 Task: Check the sale-to-list ratio of 1 bedroom in the last 3 years.
Action: Mouse moved to (938, 216)
Screenshot: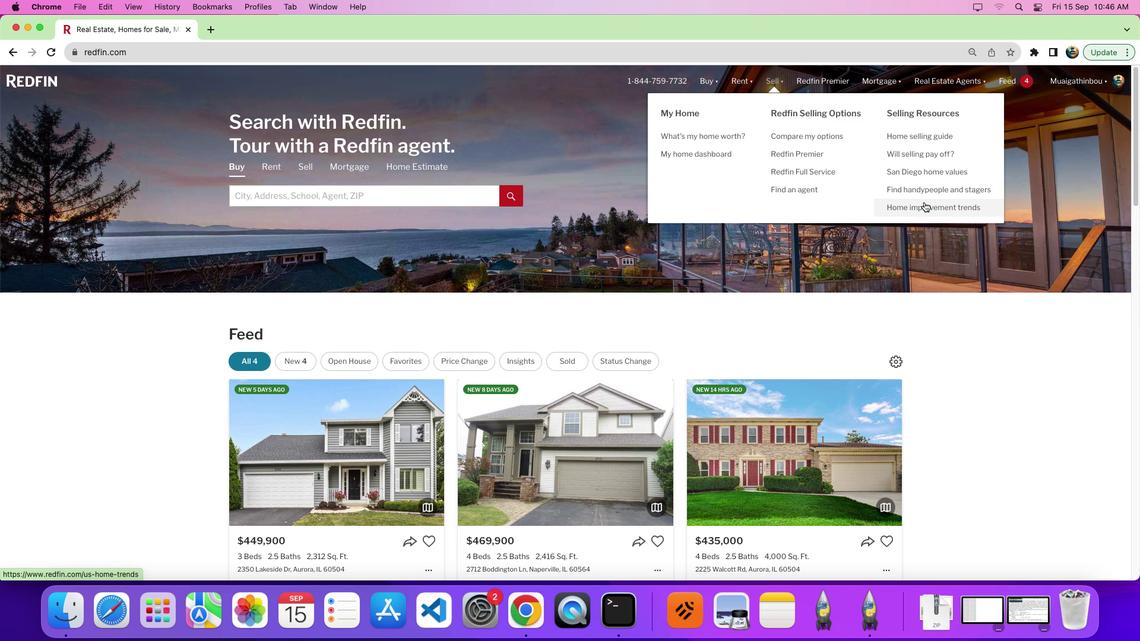 
Action: Mouse pressed left at (938, 216)
Screenshot: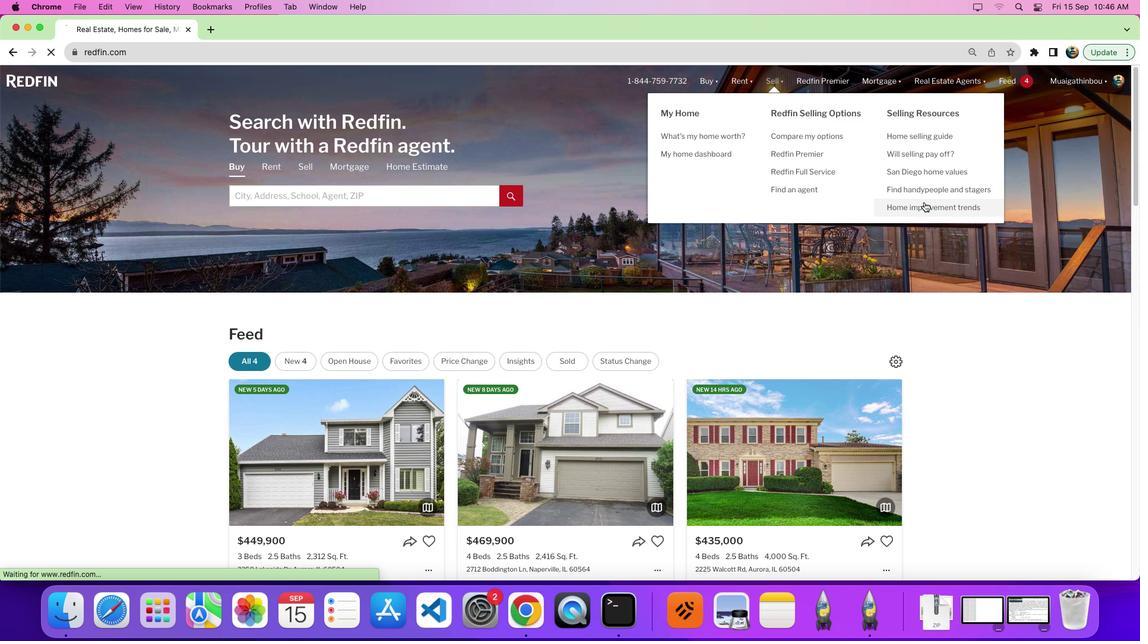 
Action: Mouse moved to (329, 238)
Screenshot: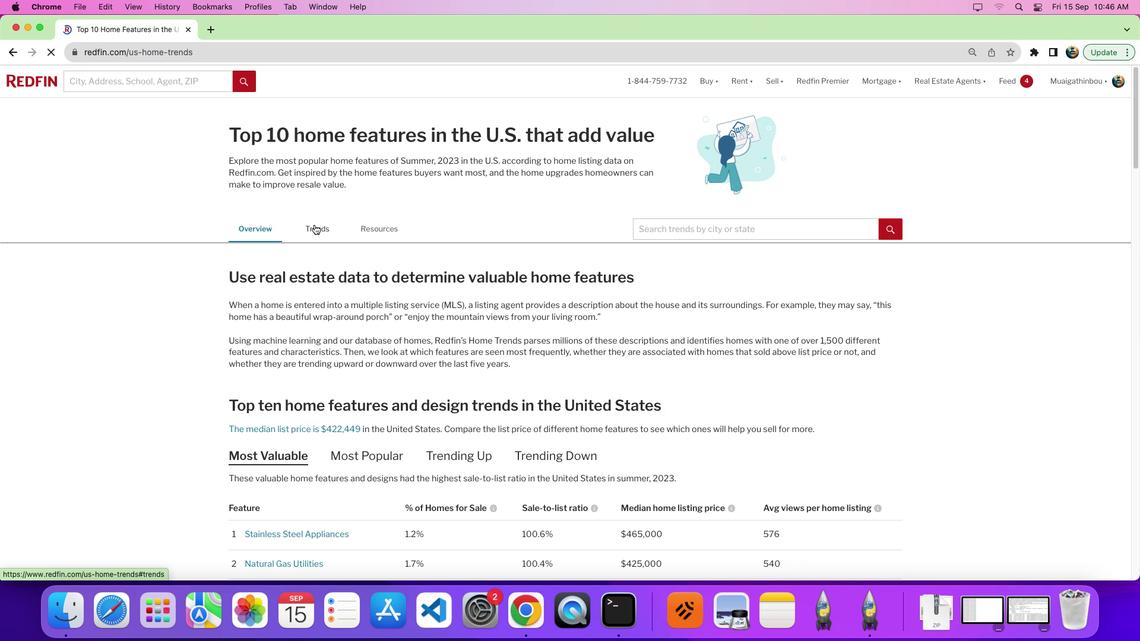 
Action: Mouse pressed left at (329, 238)
Screenshot: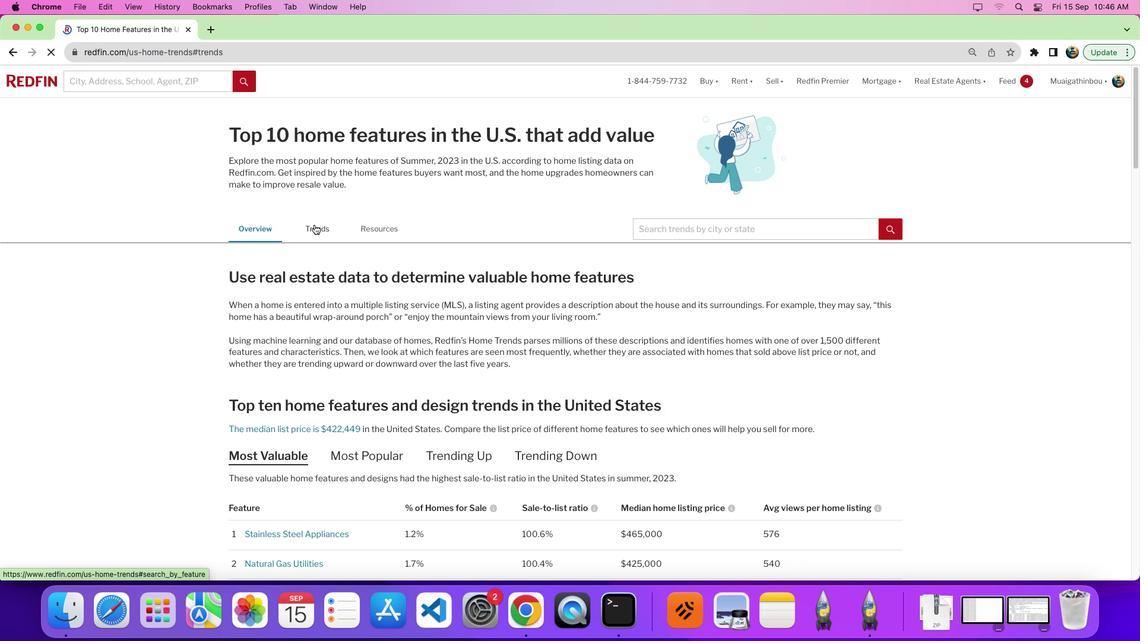 
Action: Mouse pressed left at (329, 238)
Screenshot: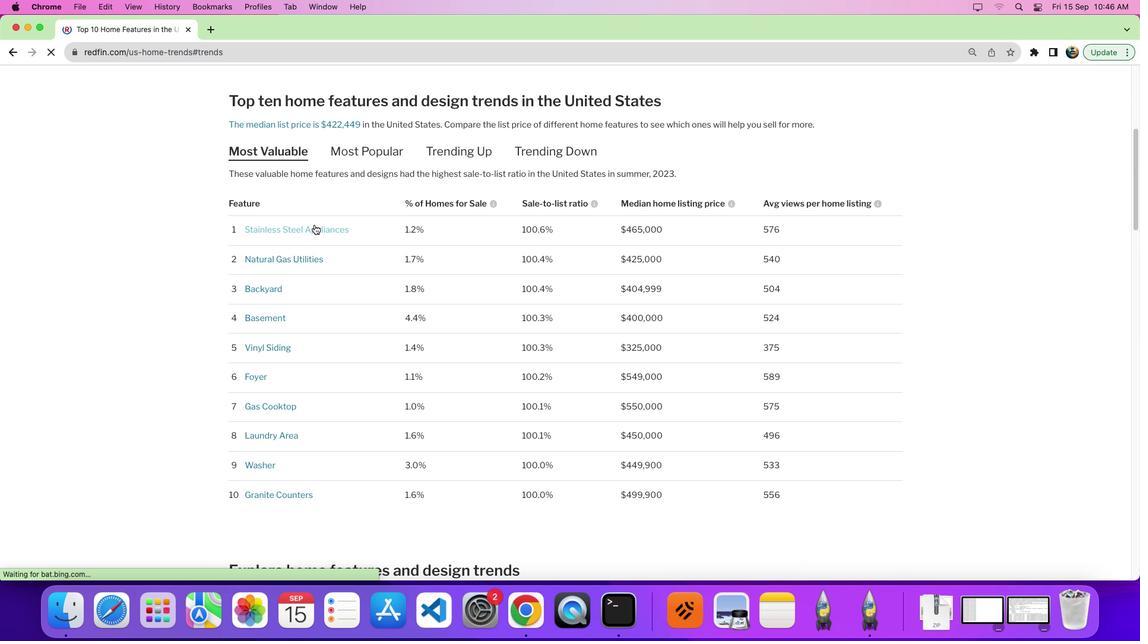 
Action: Mouse moved to (499, 329)
Screenshot: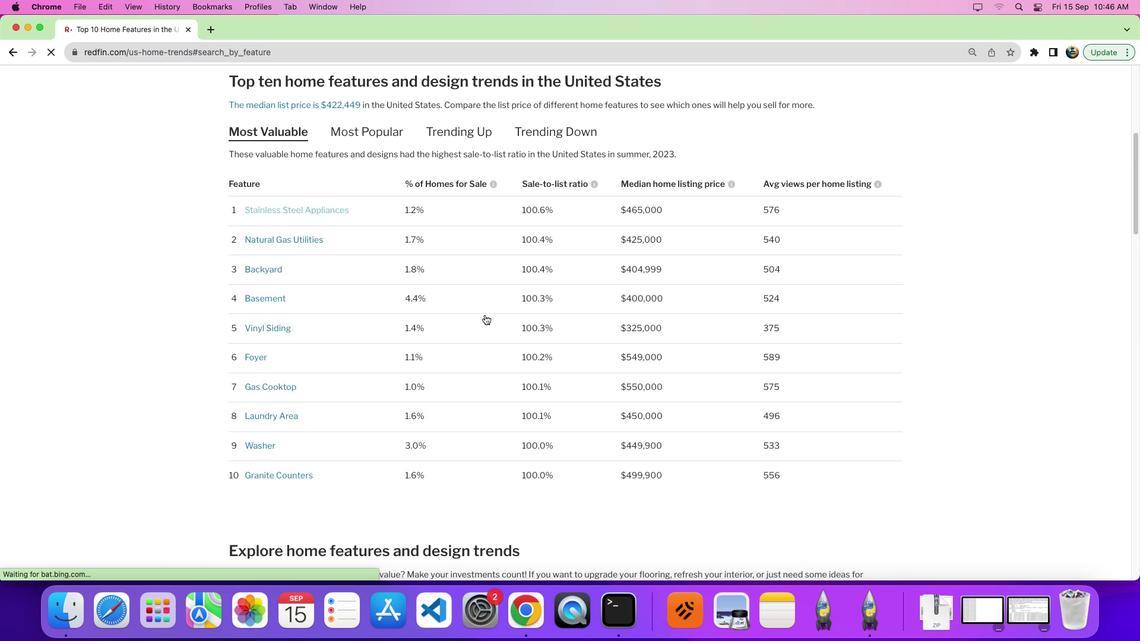 
Action: Mouse scrolled (499, 329) with delta (14, 13)
Screenshot: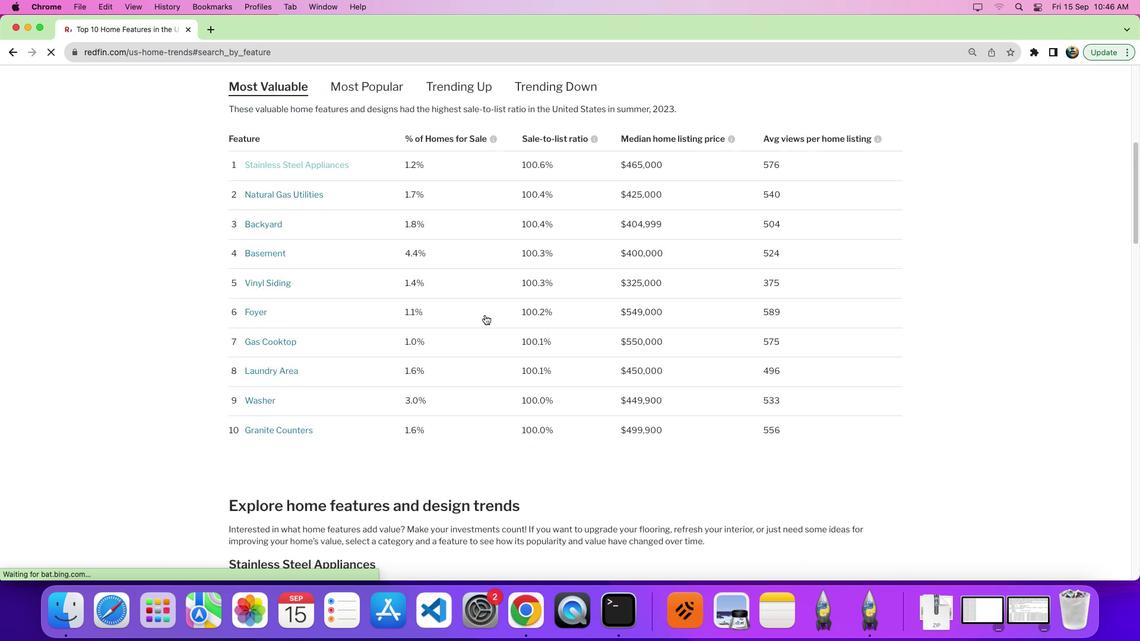 
Action: Mouse scrolled (499, 329) with delta (14, 13)
Screenshot: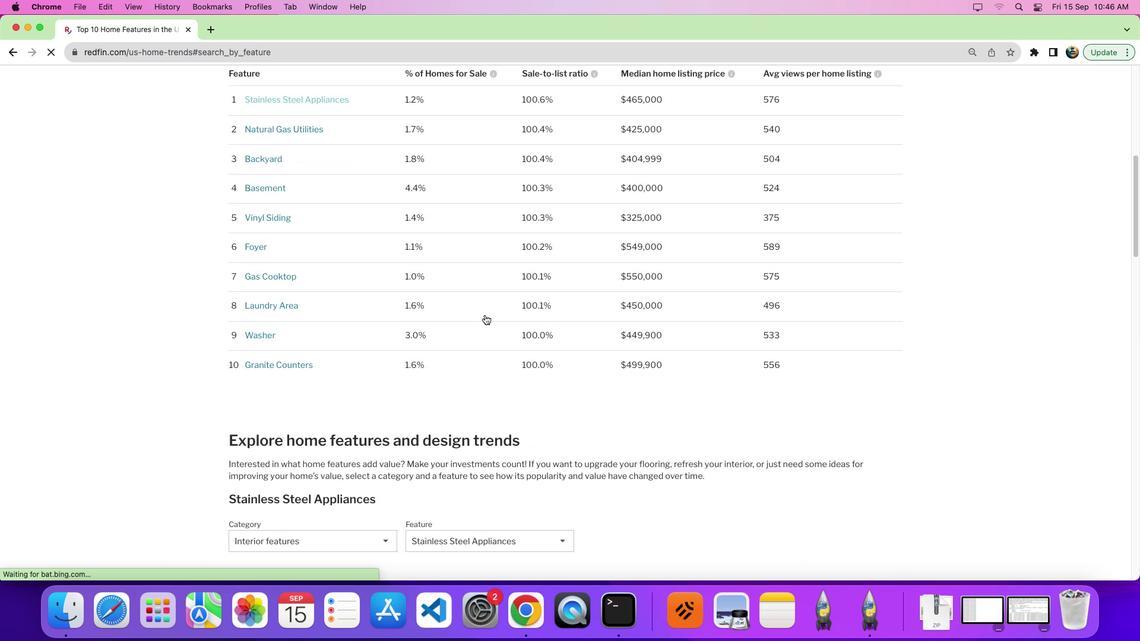 
Action: Mouse scrolled (499, 329) with delta (14, 10)
Screenshot: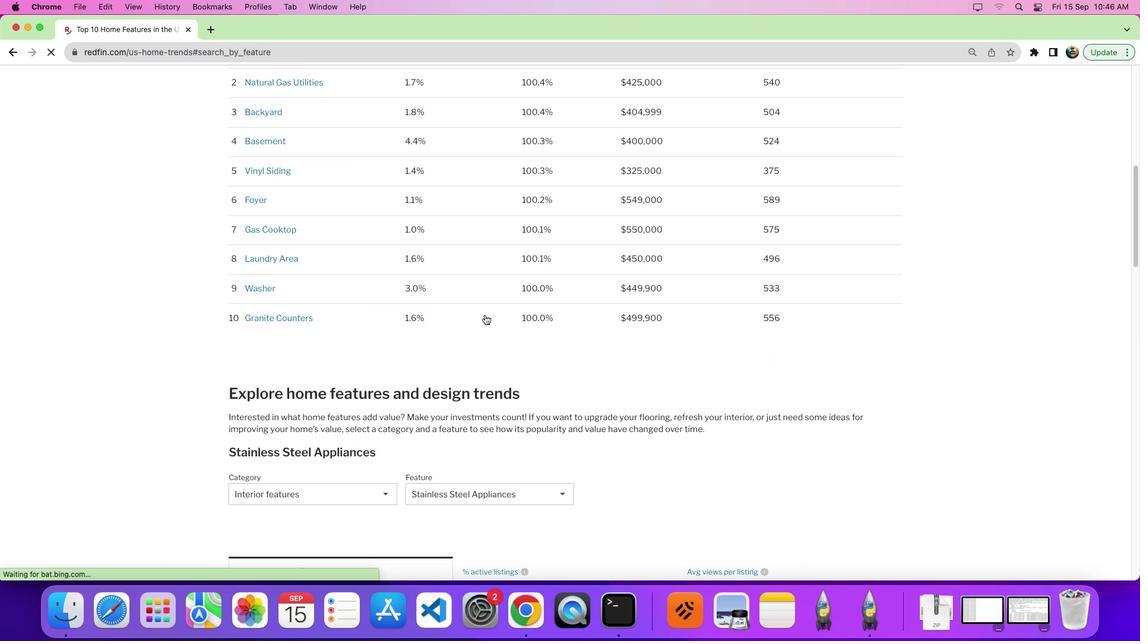
Action: Mouse scrolled (499, 329) with delta (14, 13)
Screenshot: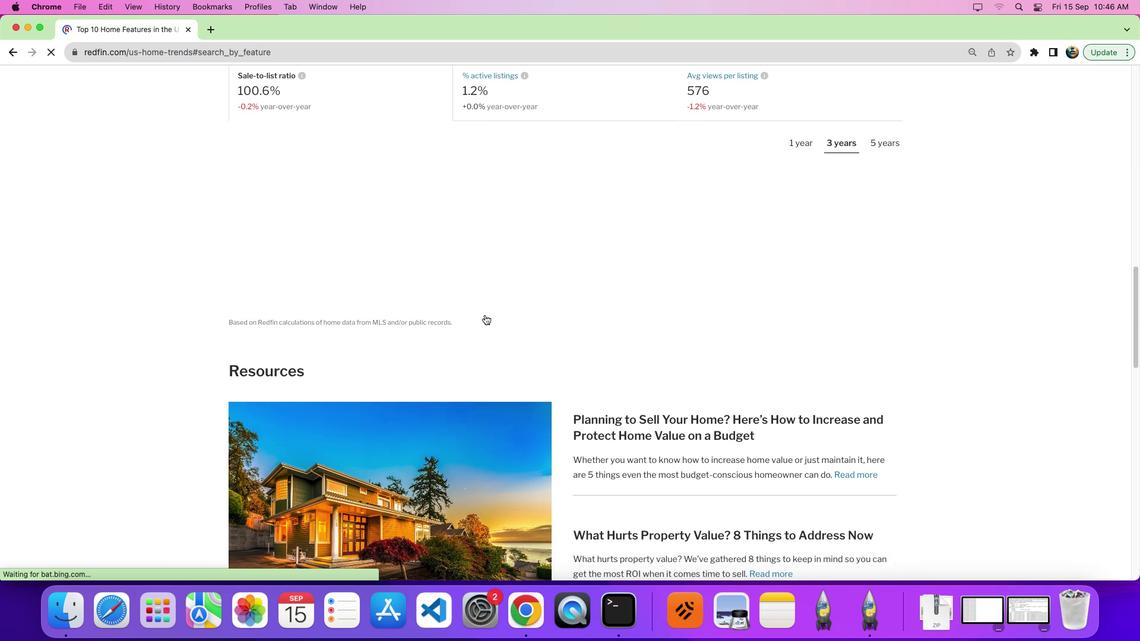 
Action: Mouse scrolled (499, 329) with delta (14, 13)
Screenshot: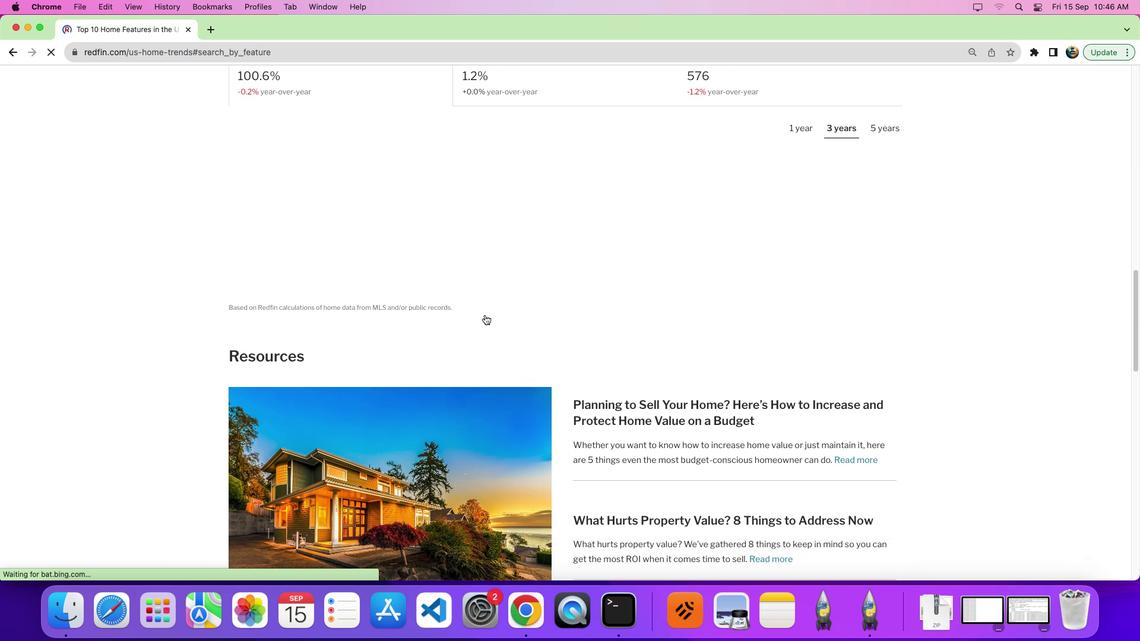 
Action: Mouse moved to (496, 335)
Screenshot: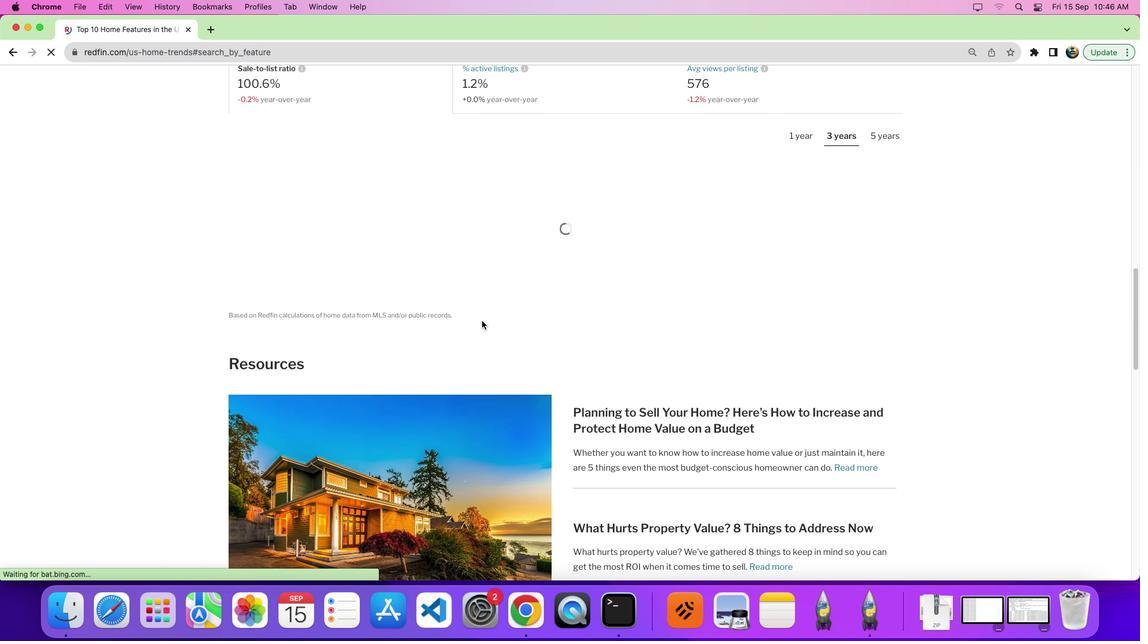 
Action: Mouse scrolled (496, 335) with delta (14, 13)
Screenshot: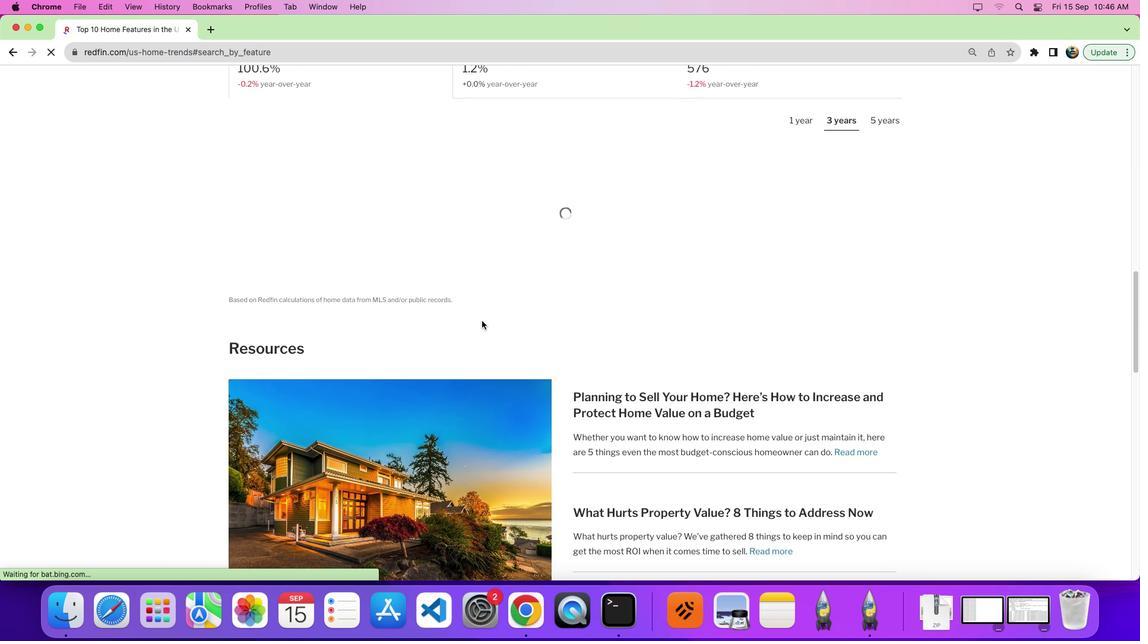 
Action: Mouse scrolled (496, 335) with delta (14, 13)
Screenshot: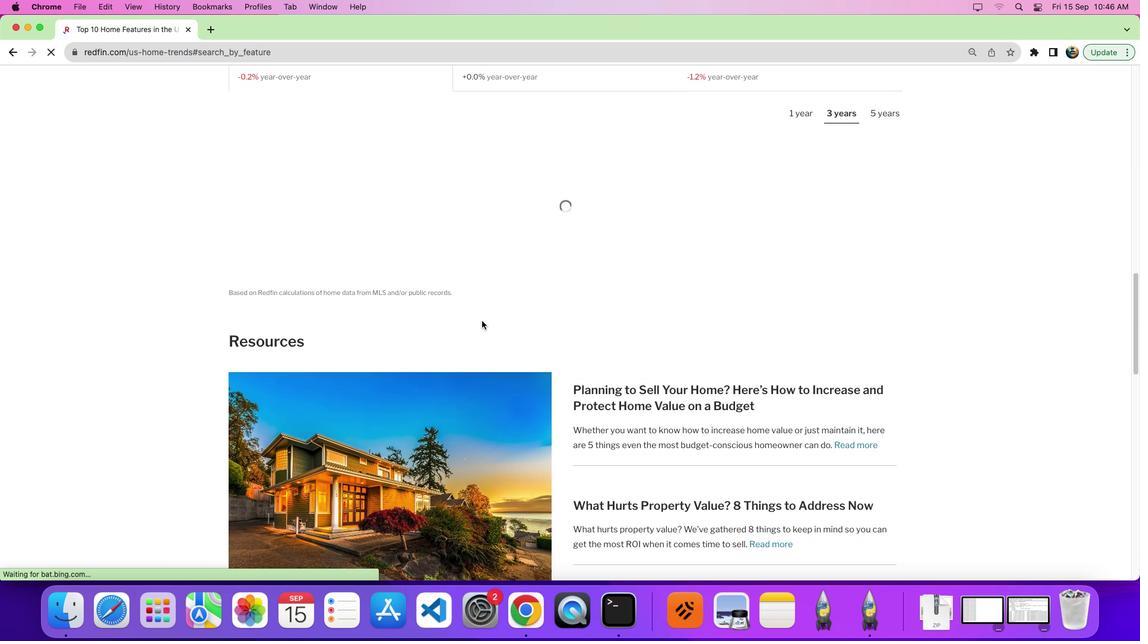 
Action: Mouse scrolled (496, 335) with delta (14, 14)
Screenshot: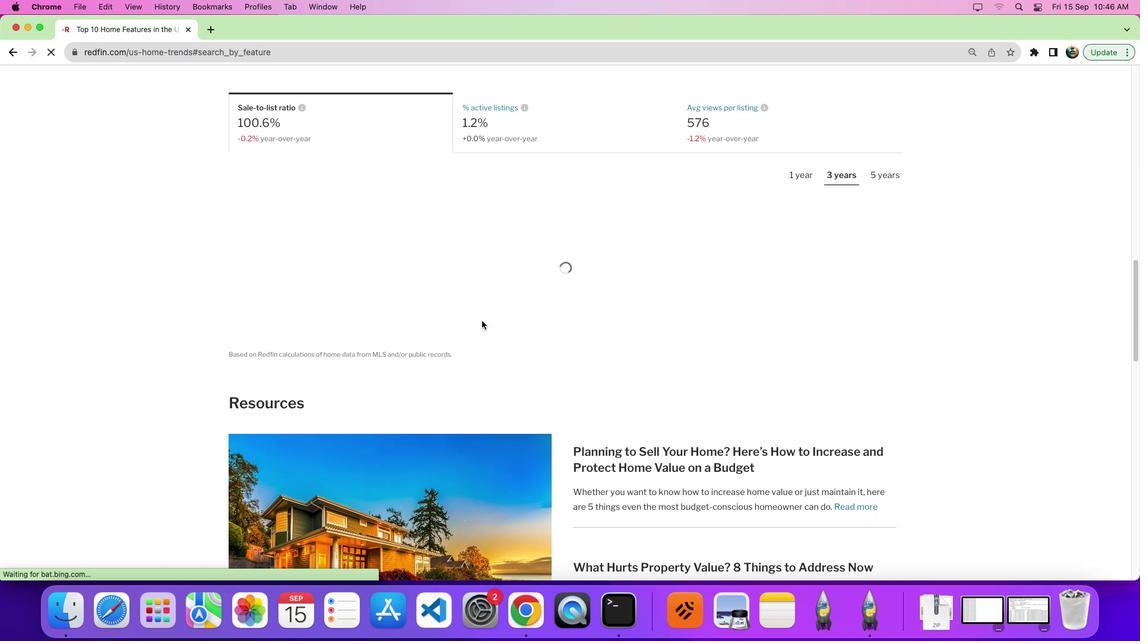 
Action: Mouse scrolled (496, 335) with delta (14, 14)
Screenshot: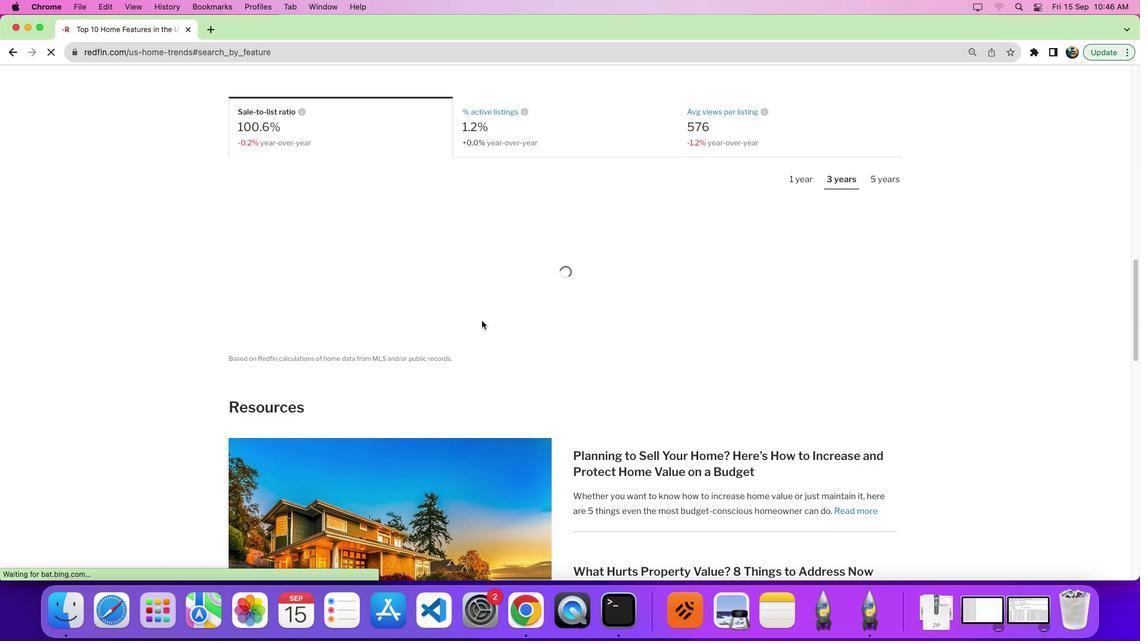 
Action: Mouse scrolled (496, 335) with delta (14, 14)
Screenshot: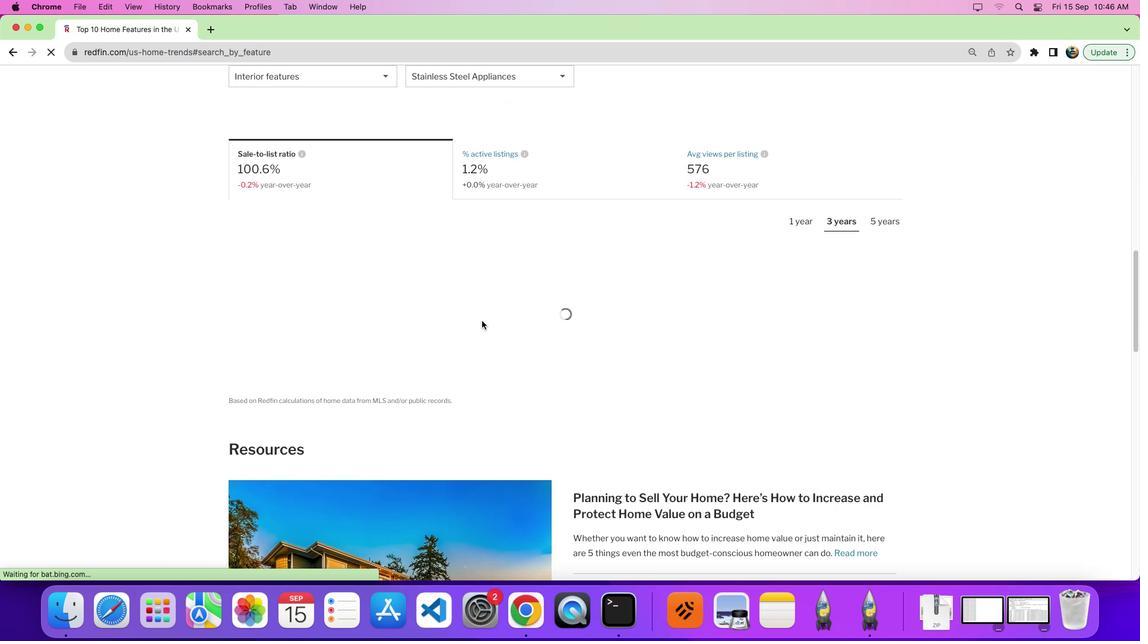 
Action: Mouse moved to (491, 330)
Screenshot: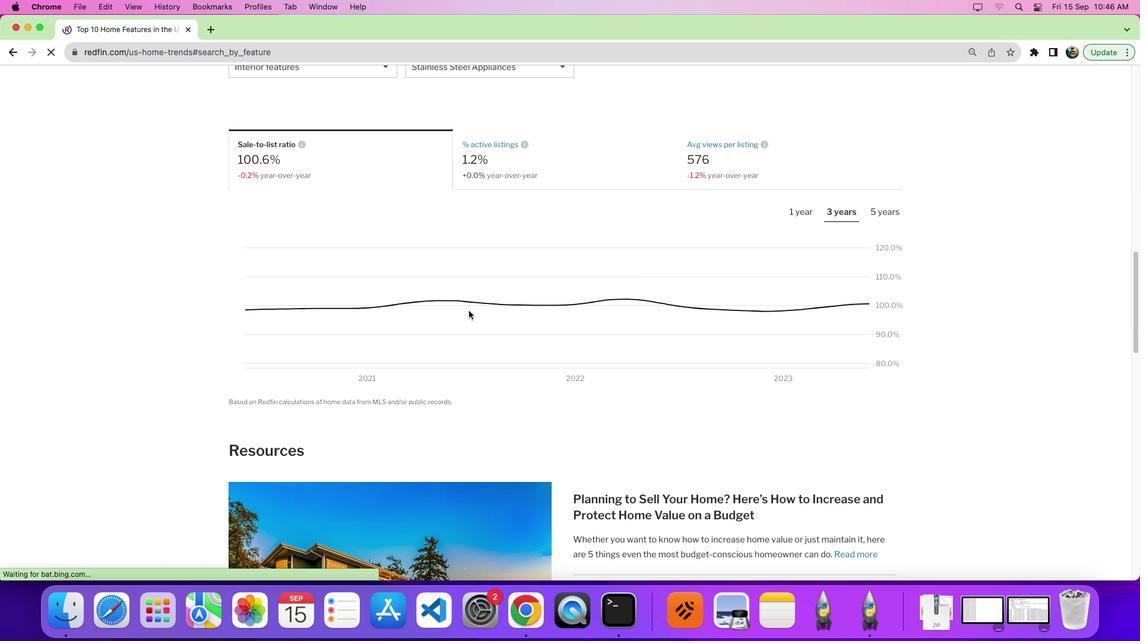 
Action: Mouse scrolled (491, 330) with delta (14, 14)
Screenshot: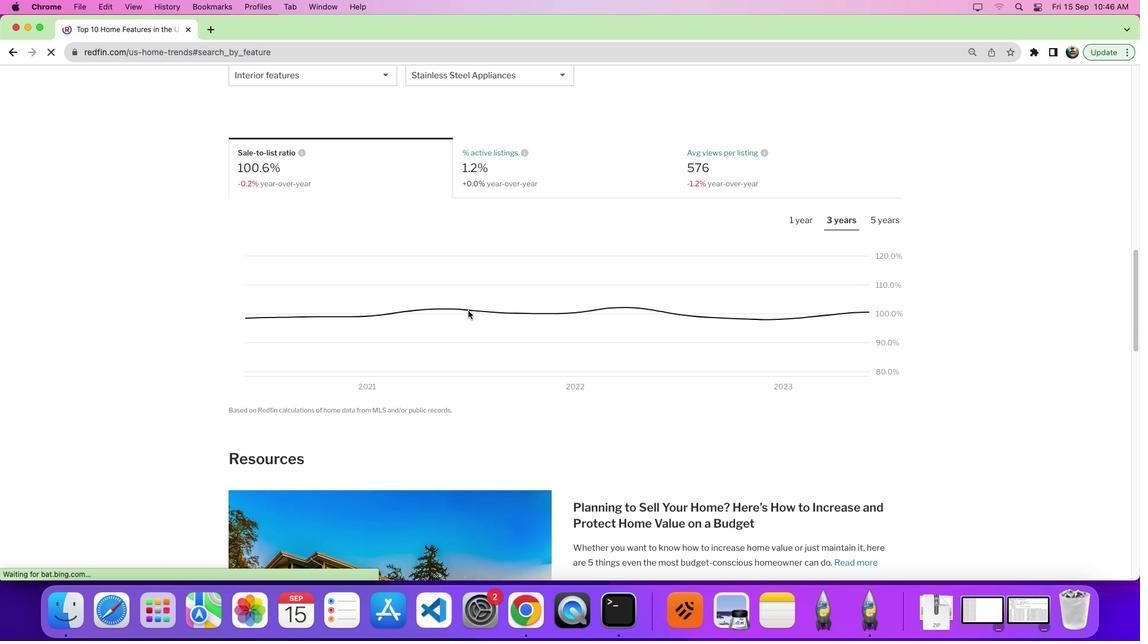 
Action: Mouse scrolled (491, 330) with delta (14, 14)
Screenshot: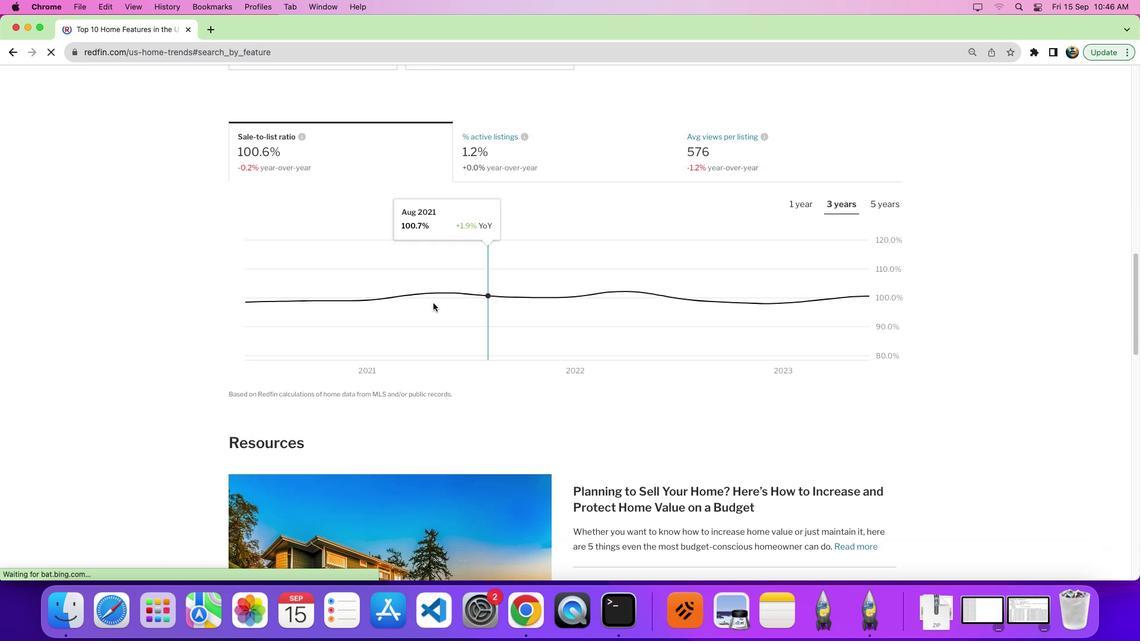 
Action: Mouse moved to (318, 221)
Screenshot: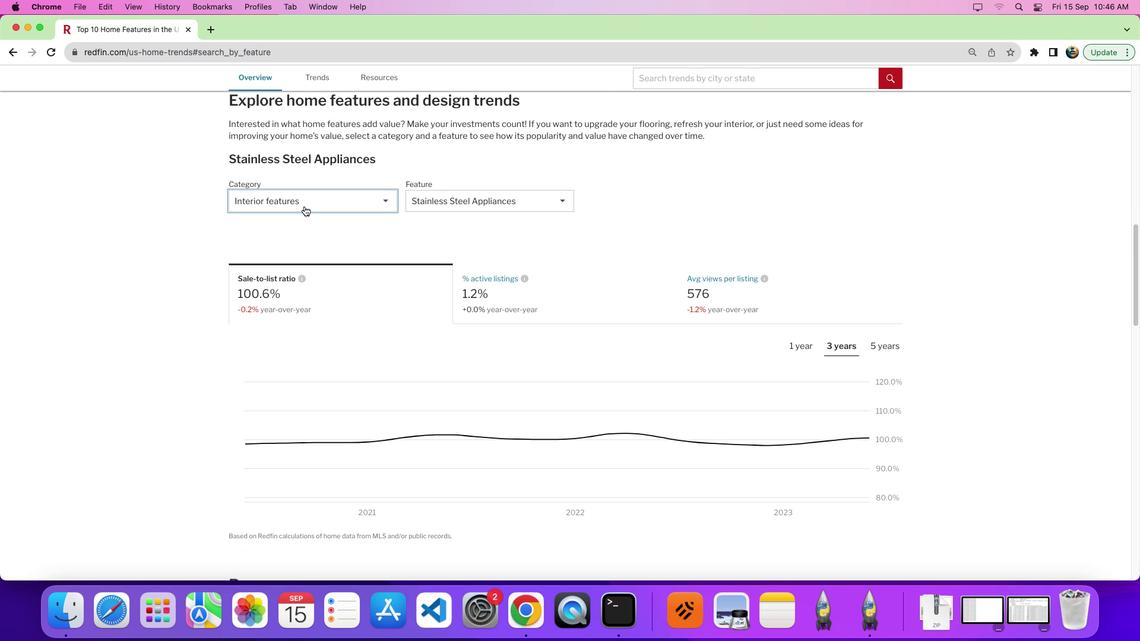 
Action: Mouse pressed left at (318, 221)
Screenshot: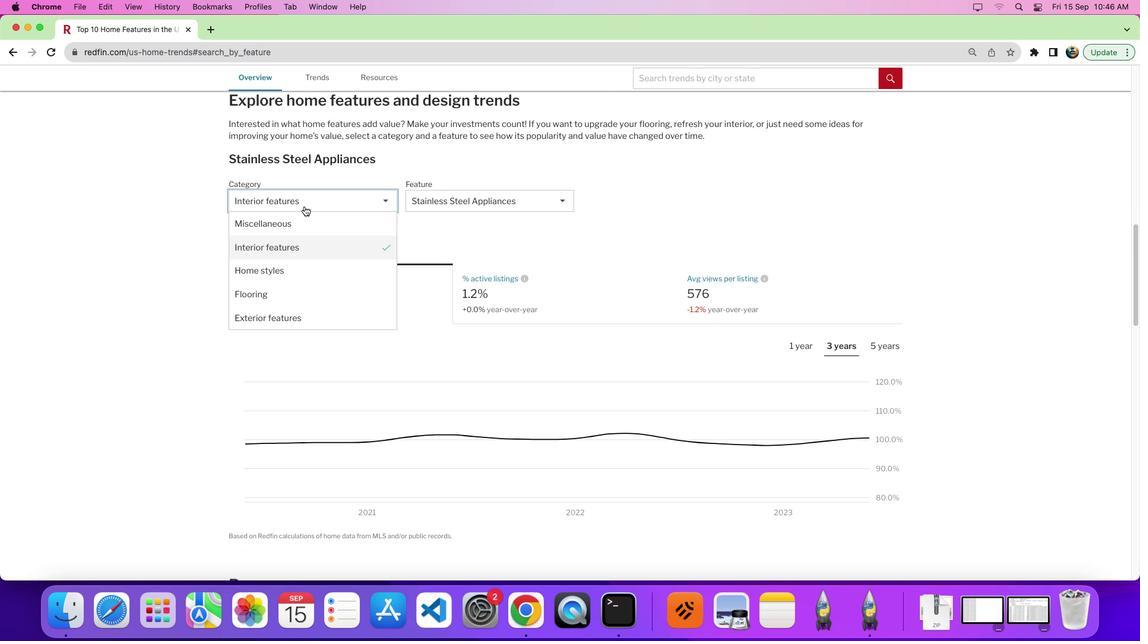 
Action: Mouse moved to (326, 241)
Screenshot: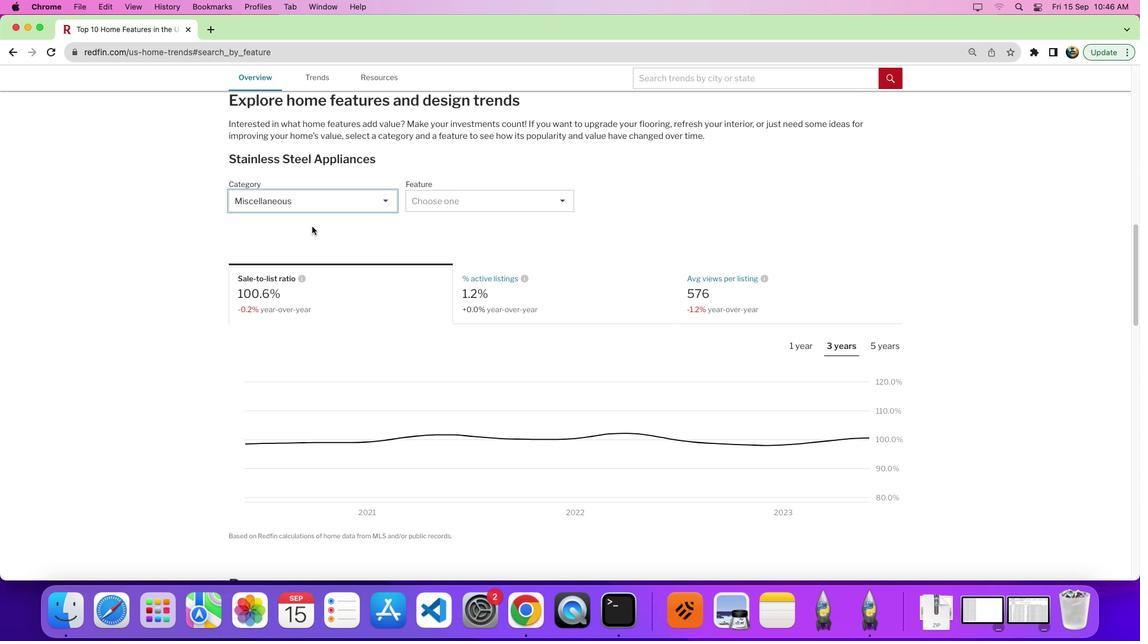
Action: Mouse pressed left at (326, 241)
Screenshot: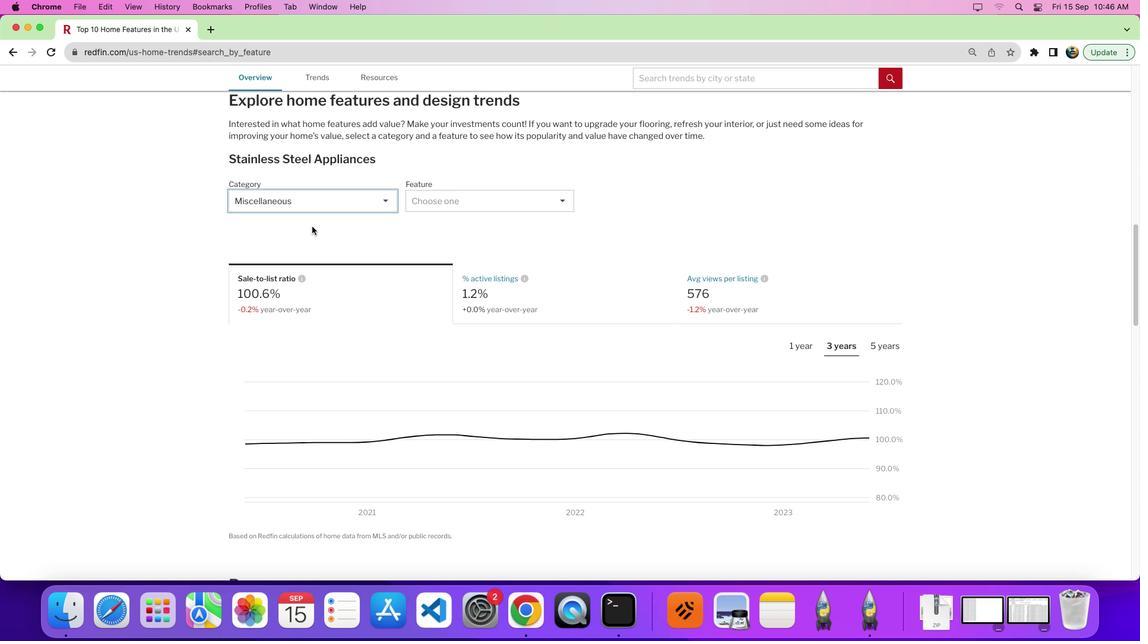 
Action: Mouse moved to (329, 218)
Screenshot: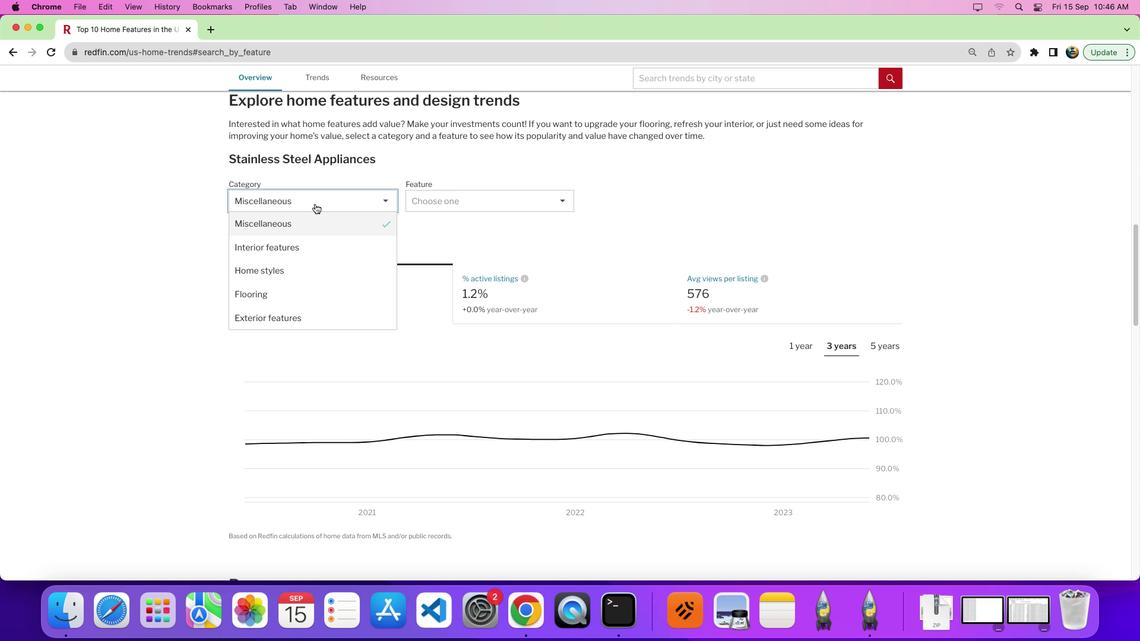 
Action: Mouse pressed left at (329, 218)
Screenshot: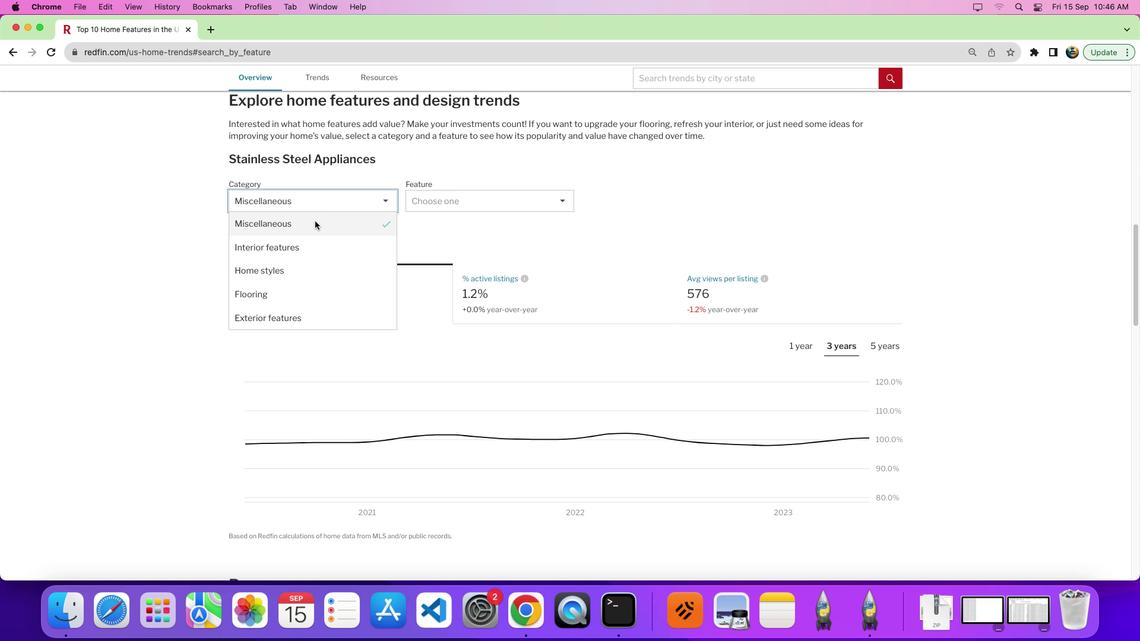 
Action: Mouse moved to (326, 255)
Screenshot: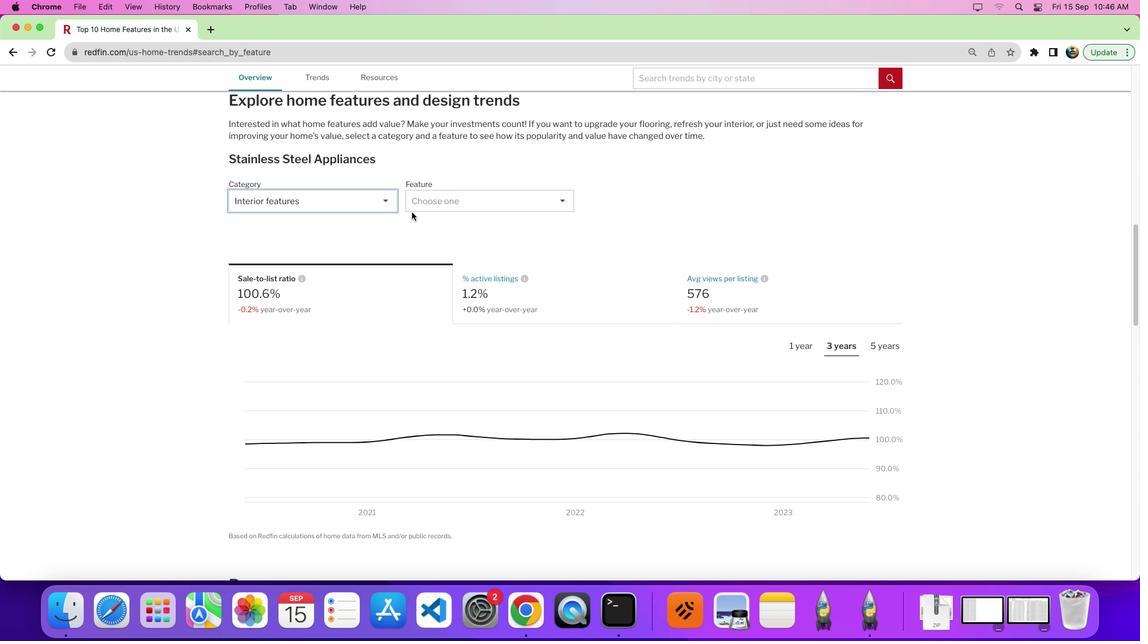 
Action: Mouse pressed left at (326, 255)
Screenshot: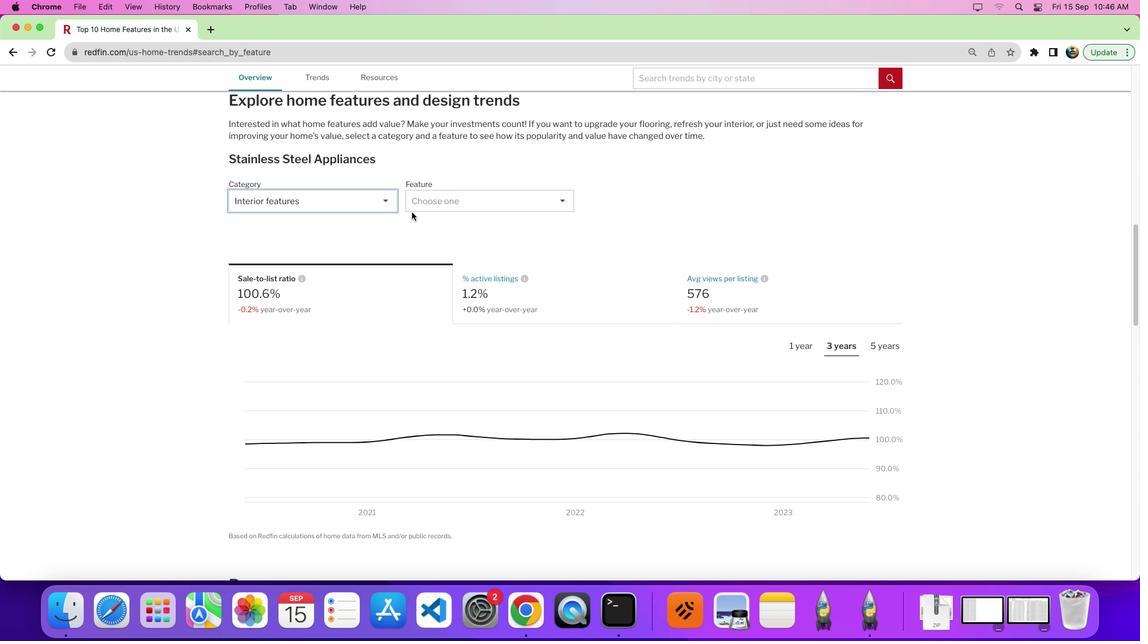 
Action: Mouse moved to (454, 218)
Screenshot: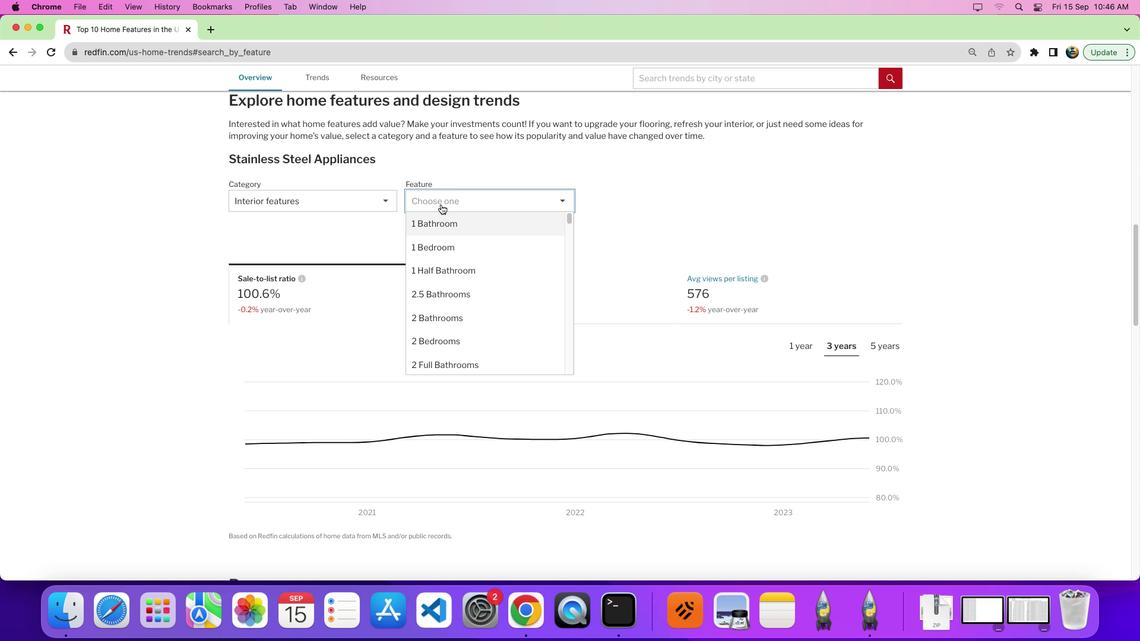 
Action: Mouse pressed left at (454, 218)
Screenshot: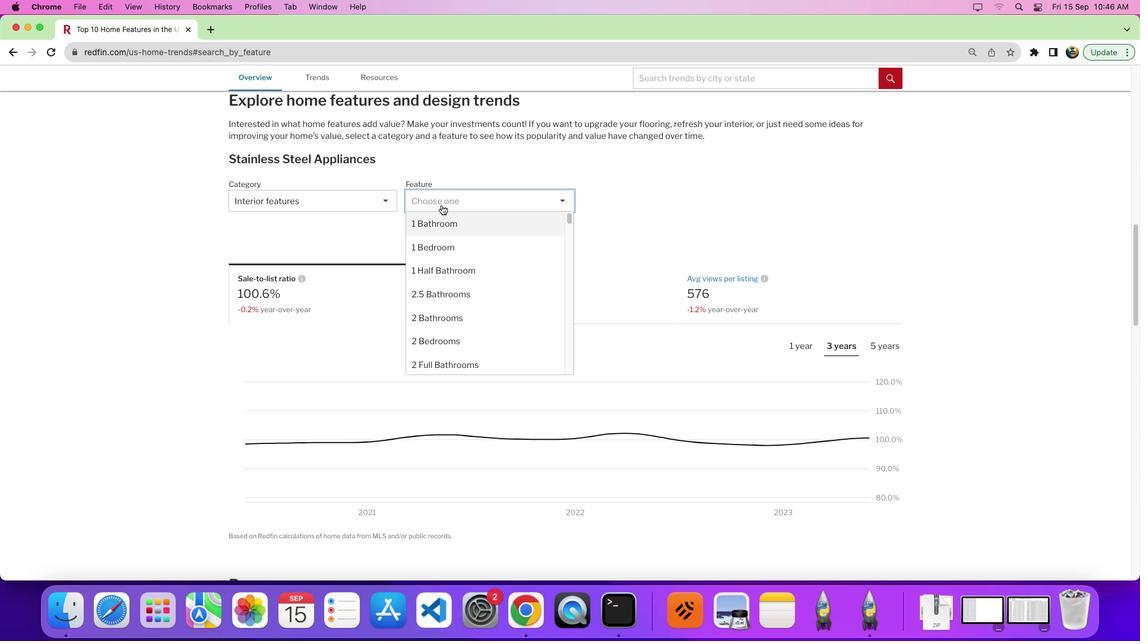 
Action: Mouse moved to (463, 265)
Screenshot: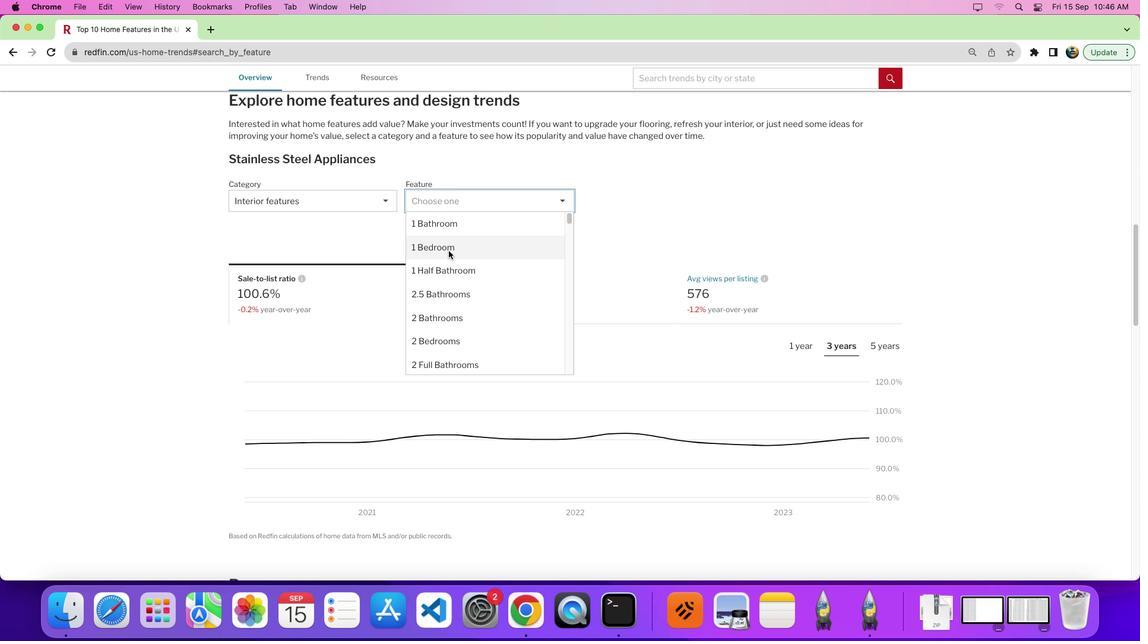 
Action: Mouse pressed left at (463, 265)
Screenshot: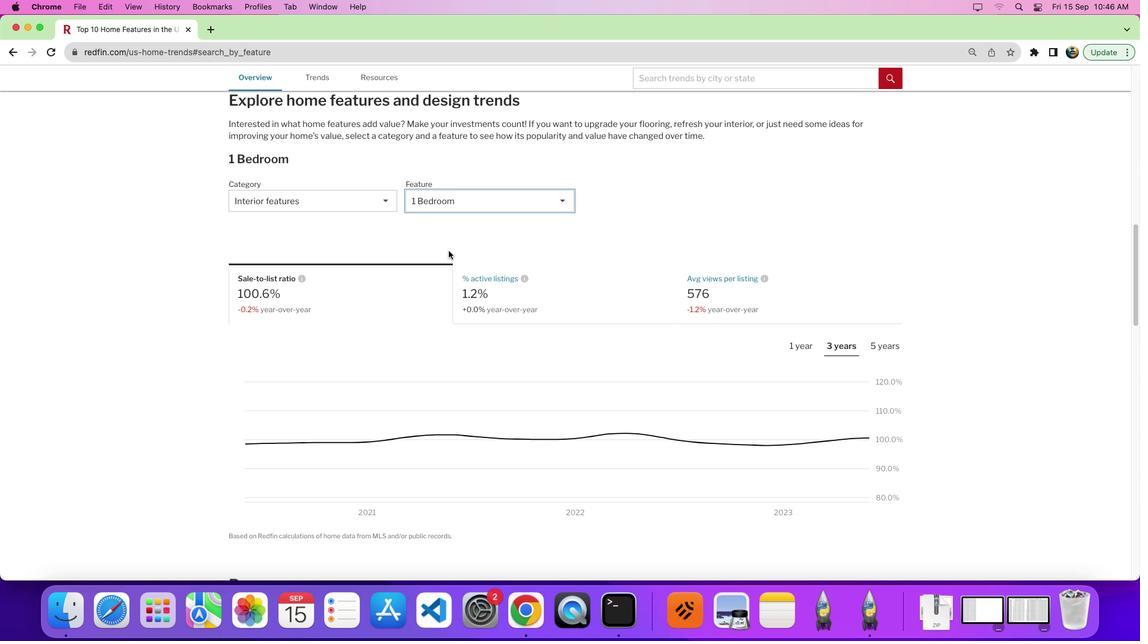 
Action: Mouse moved to (717, 333)
Screenshot: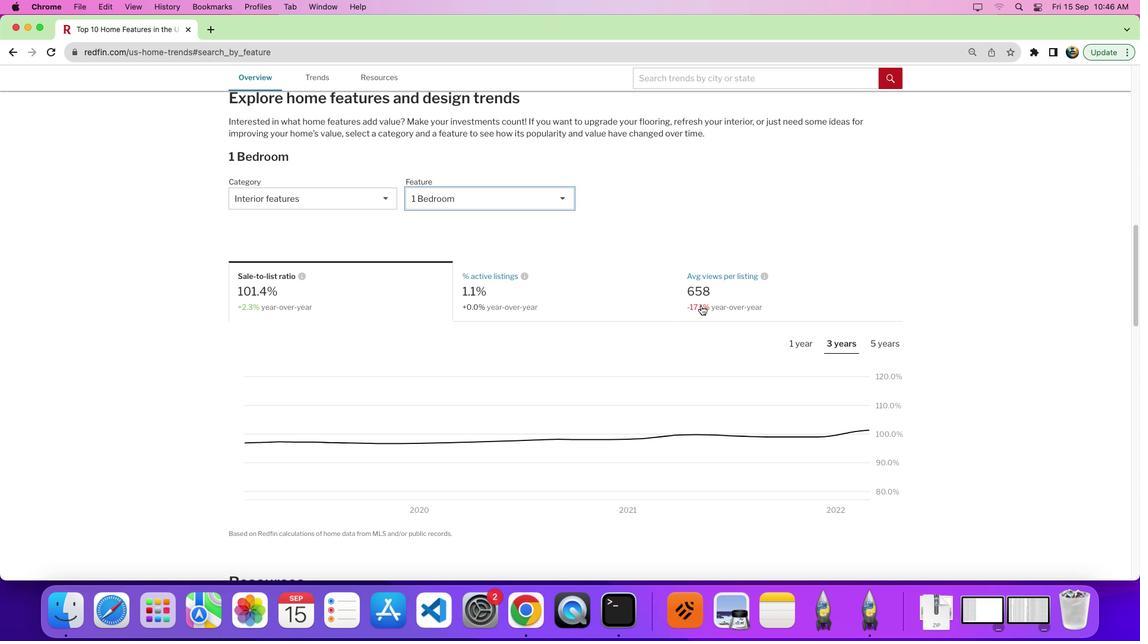 
Action: Mouse scrolled (717, 333) with delta (14, 13)
Screenshot: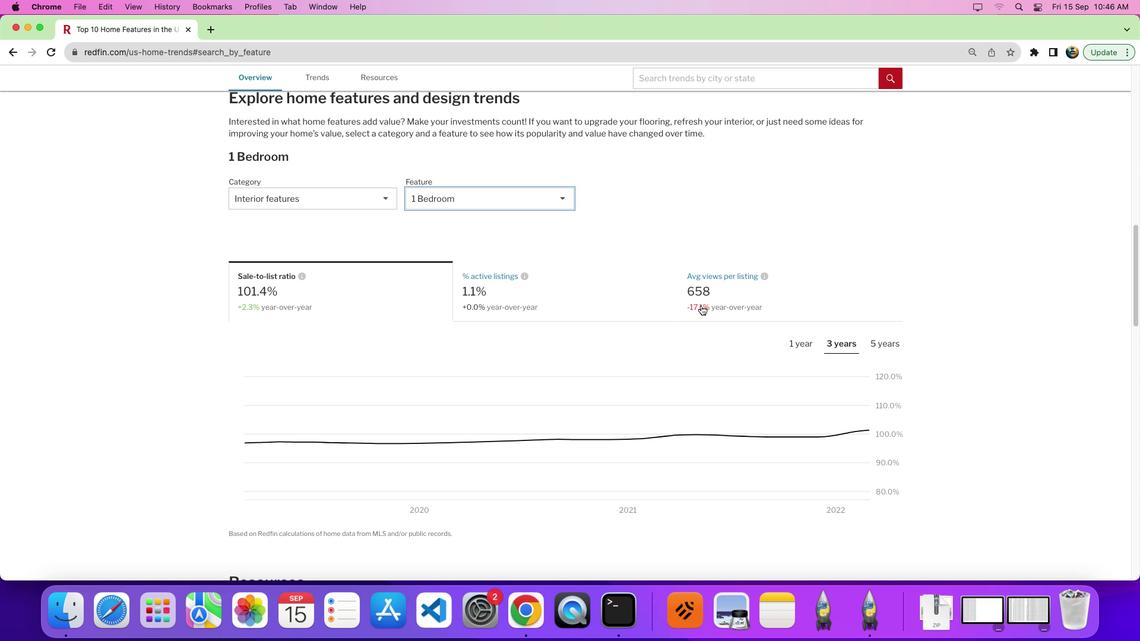 
Action: Mouse moved to (715, 320)
Screenshot: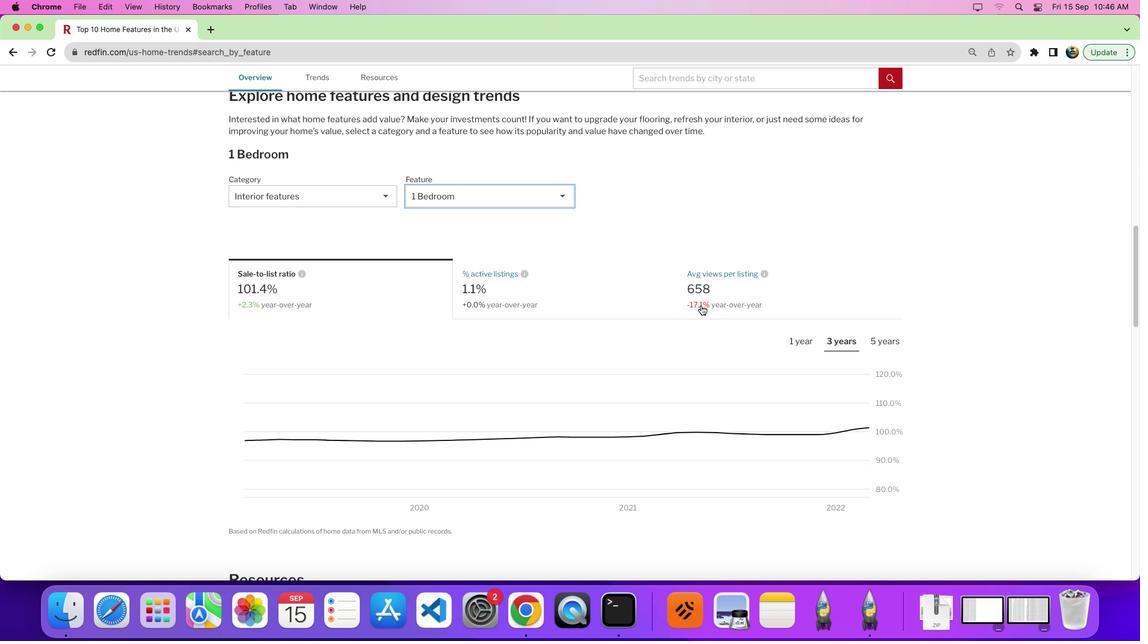 
Action: Mouse scrolled (715, 320) with delta (14, 13)
Screenshot: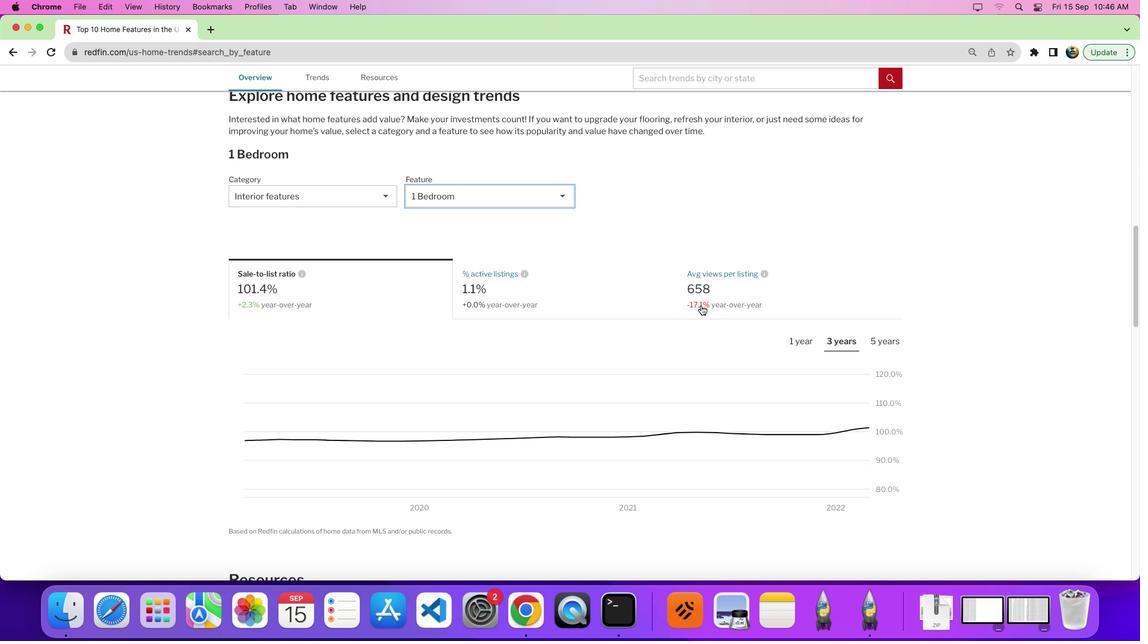 
Action: Mouse moved to (856, 267)
Screenshot: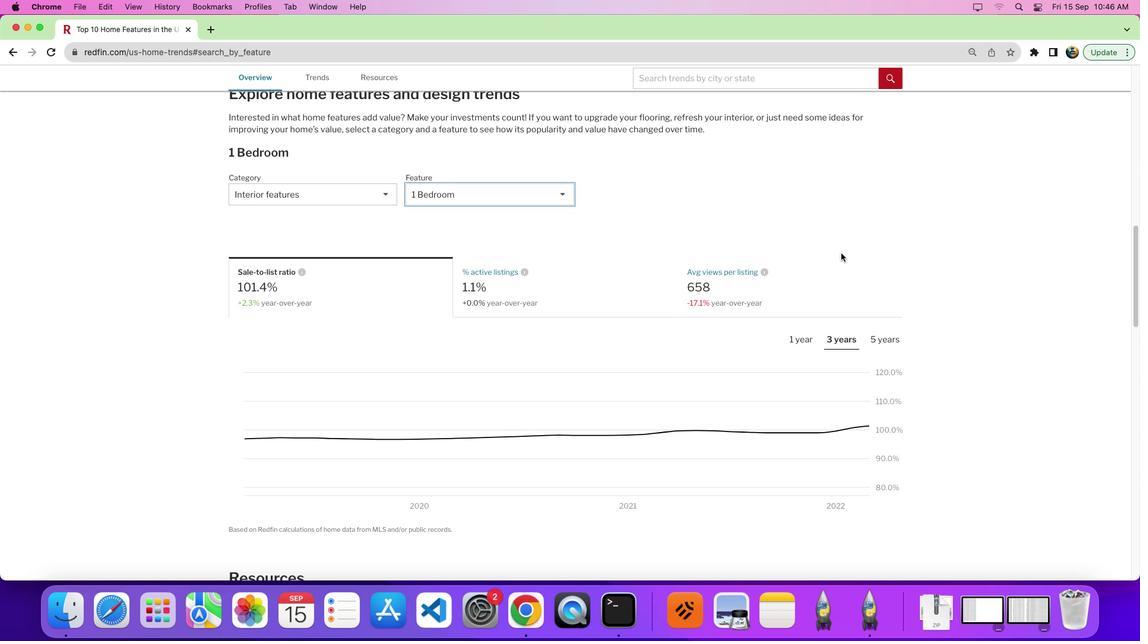
Action: Mouse scrolled (856, 267) with delta (14, 13)
Screenshot: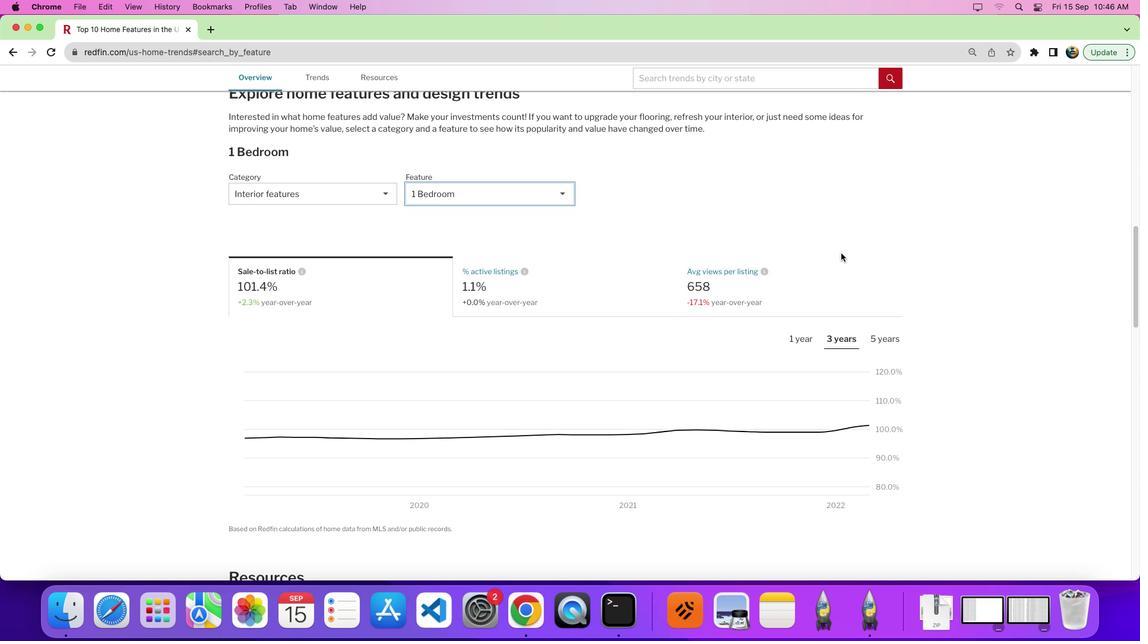 
Action: Mouse moved to (851, 291)
Screenshot: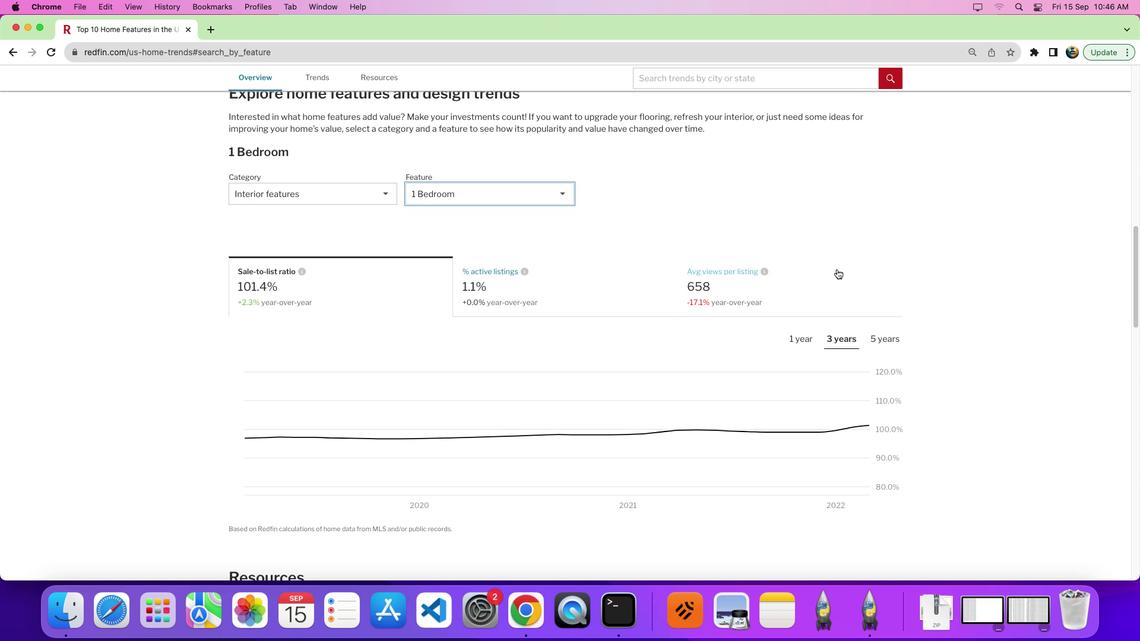 
